 Task: Create a due date automation trigger when advanced on, on the tuesday after a card is due add fields with custom field "Resume" set to a number greater than 1 and greater or equal to 10 at 11:00 AM.
Action: Mouse moved to (1113, 96)
Screenshot: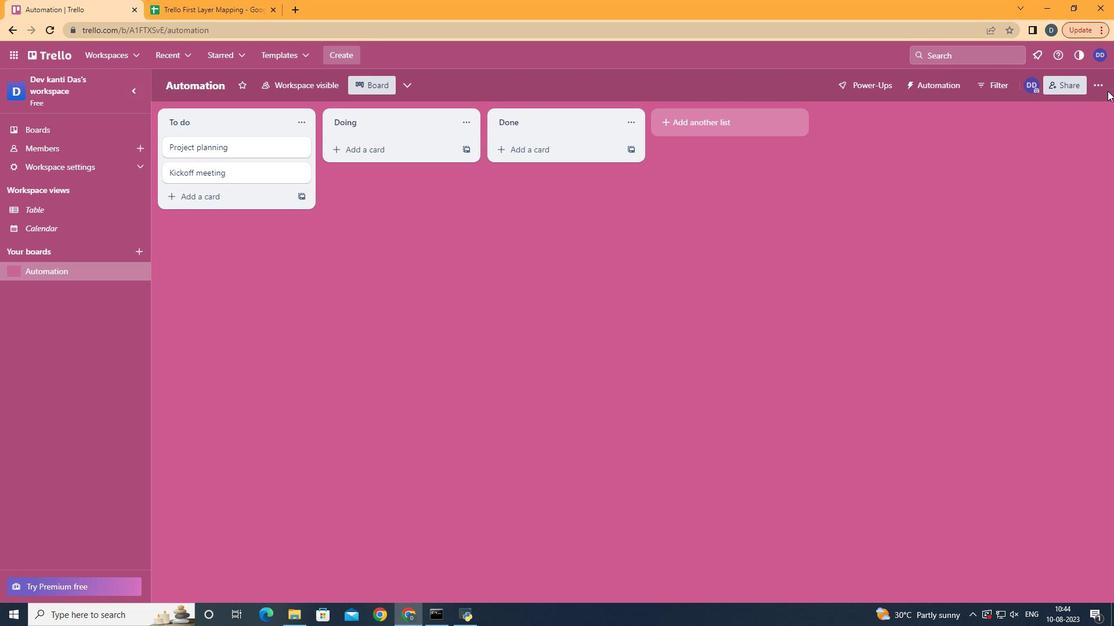 
Action: Mouse pressed left at (1113, 96)
Screenshot: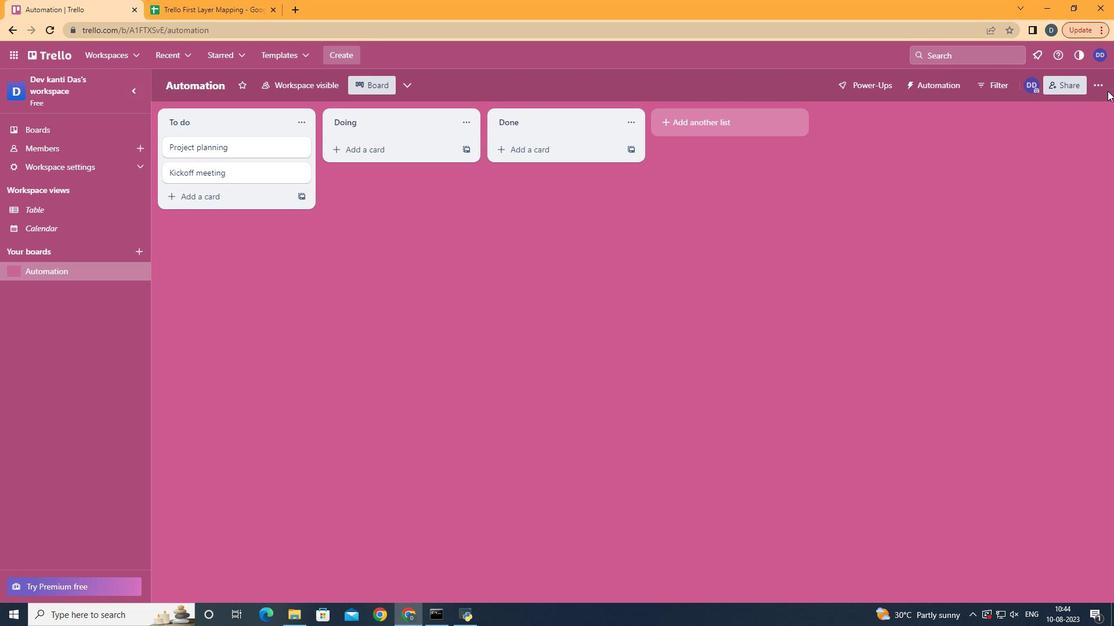 
Action: Mouse moved to (1111, 89)
Screenshot: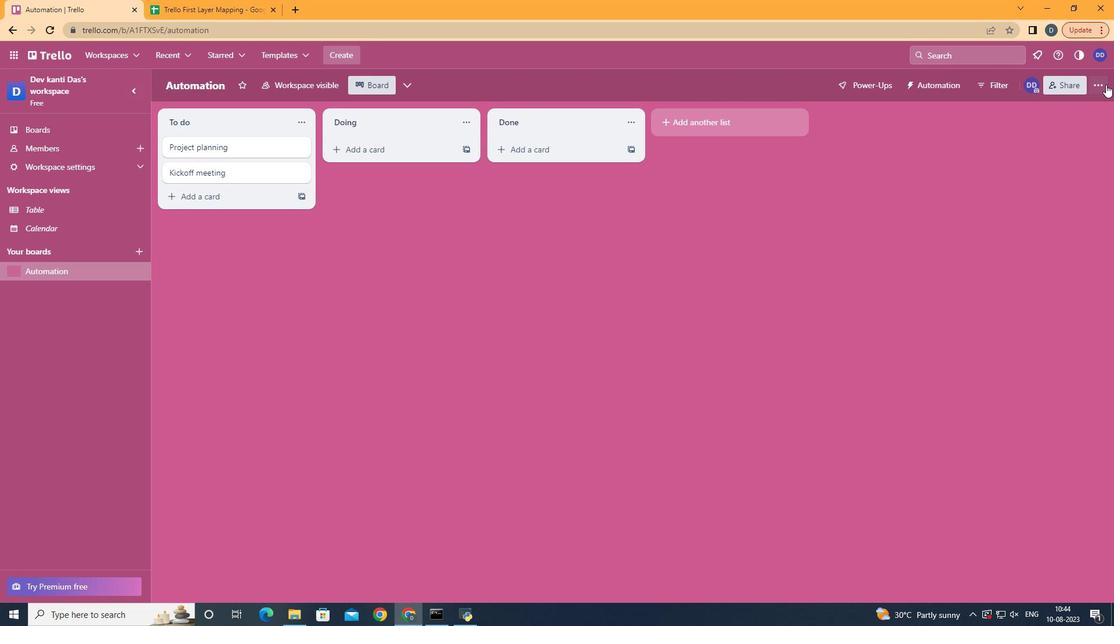 
Action: Mouse pressed left at (1111, 89)
Screenshot: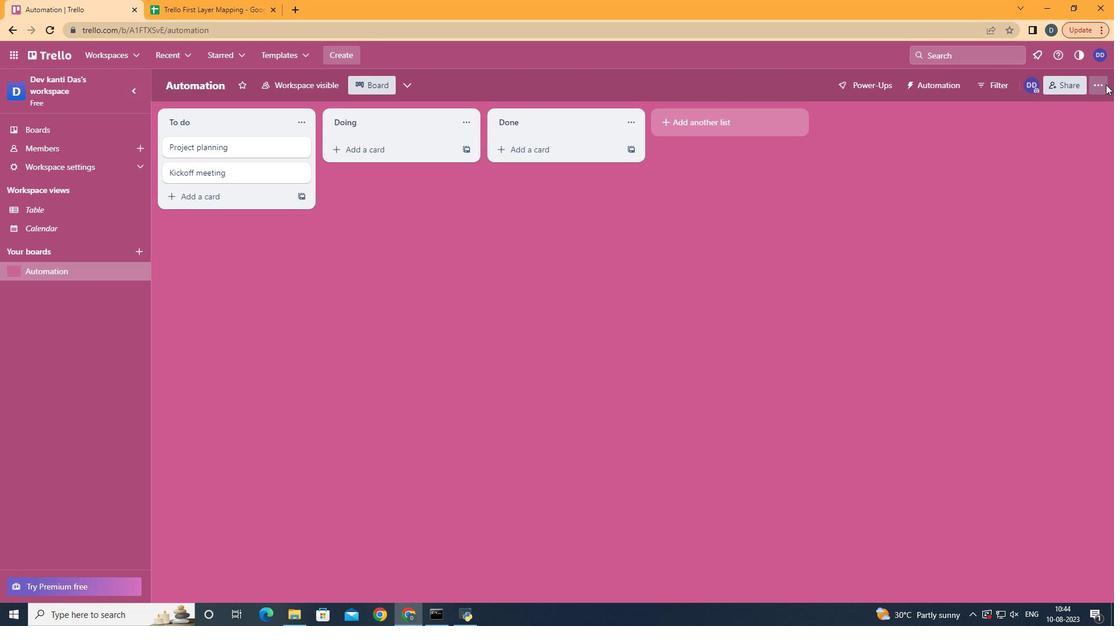 
Action: Mouse moved to (1018, 259)
Screenshot: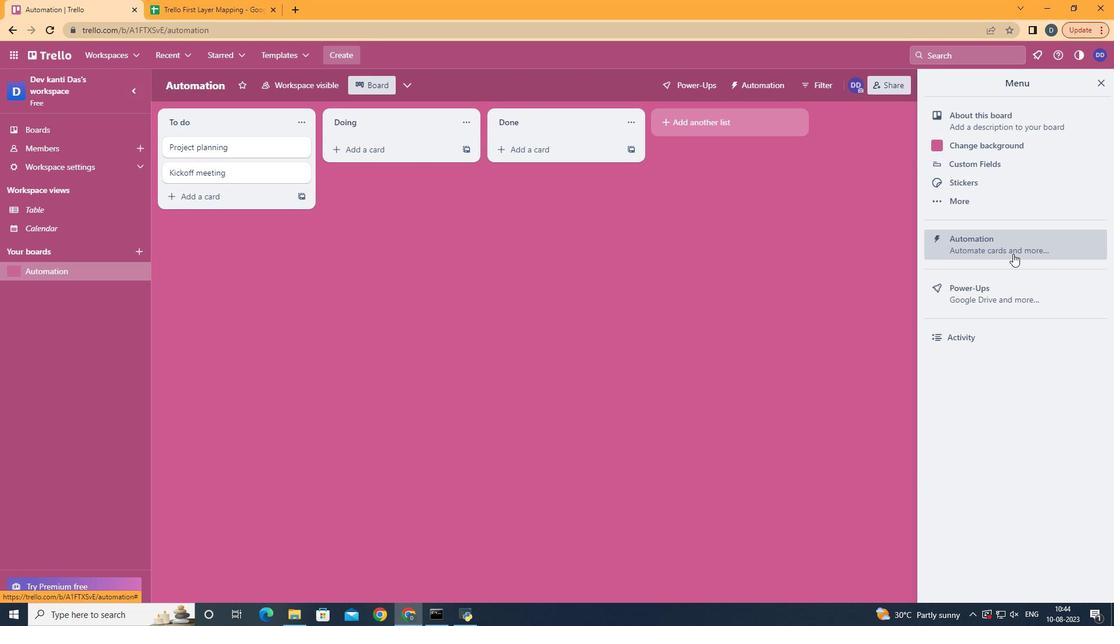 
Action: Mouse pressed left at (1018, 259)
Screenshot: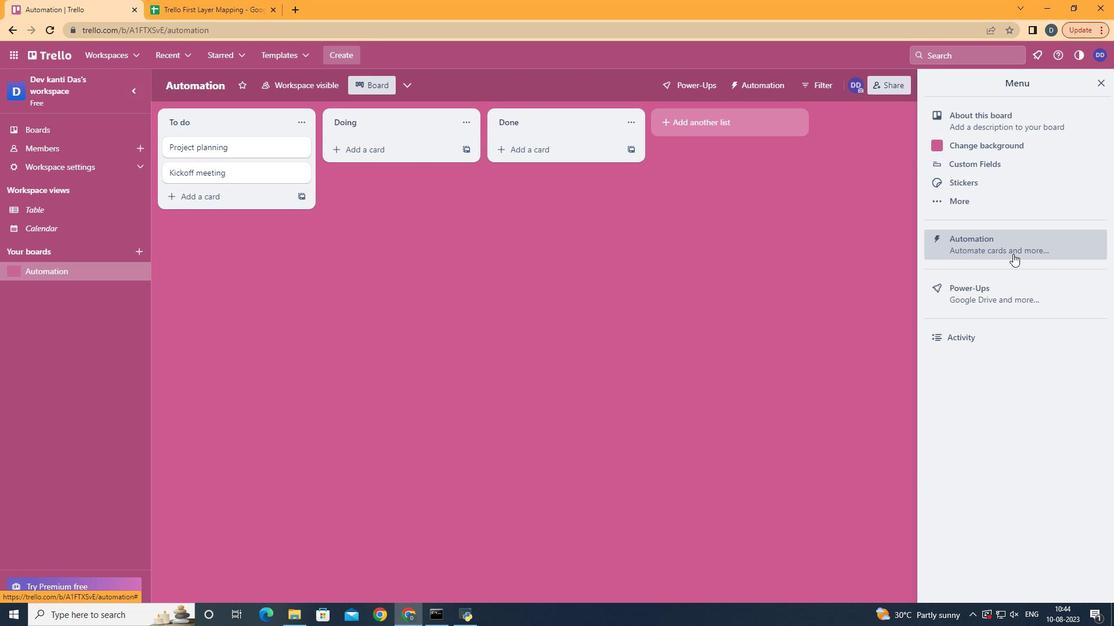 
Action: Mouse moved to (223, 242)
Screenshot: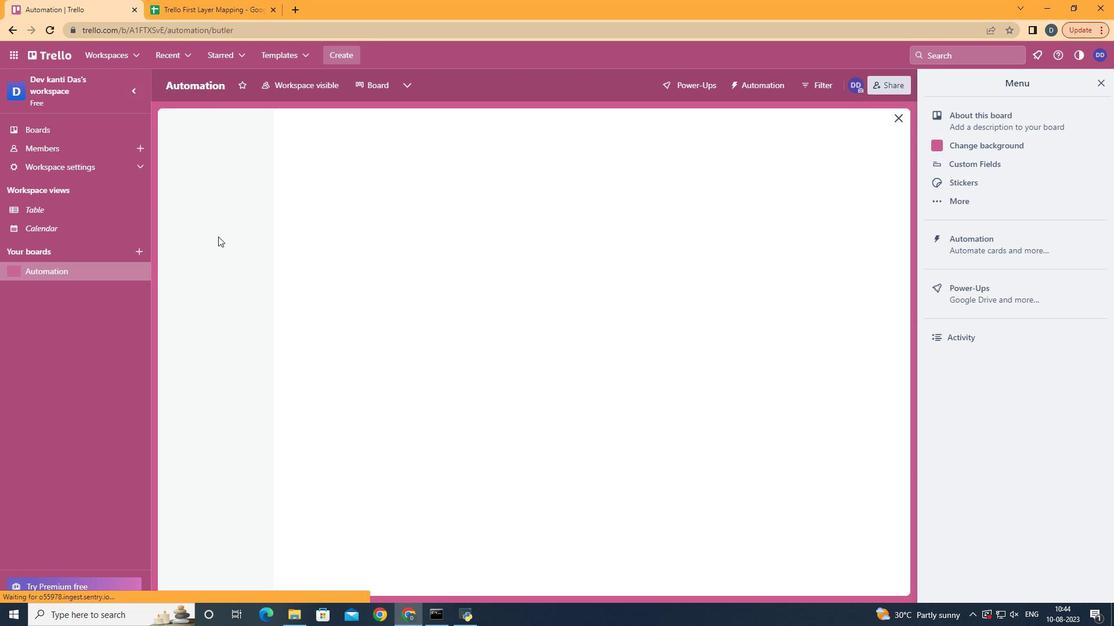 
Action: Mouse pressed left at (223, 242)
Screenshot: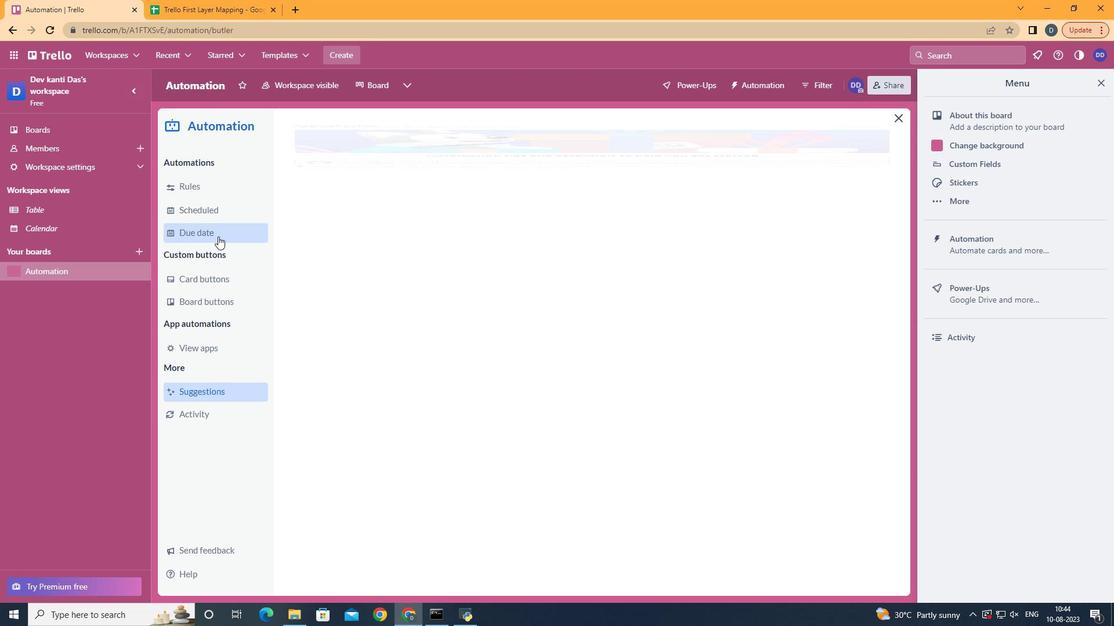 
Action: Mouse moved to (814, 144)
Screenshot: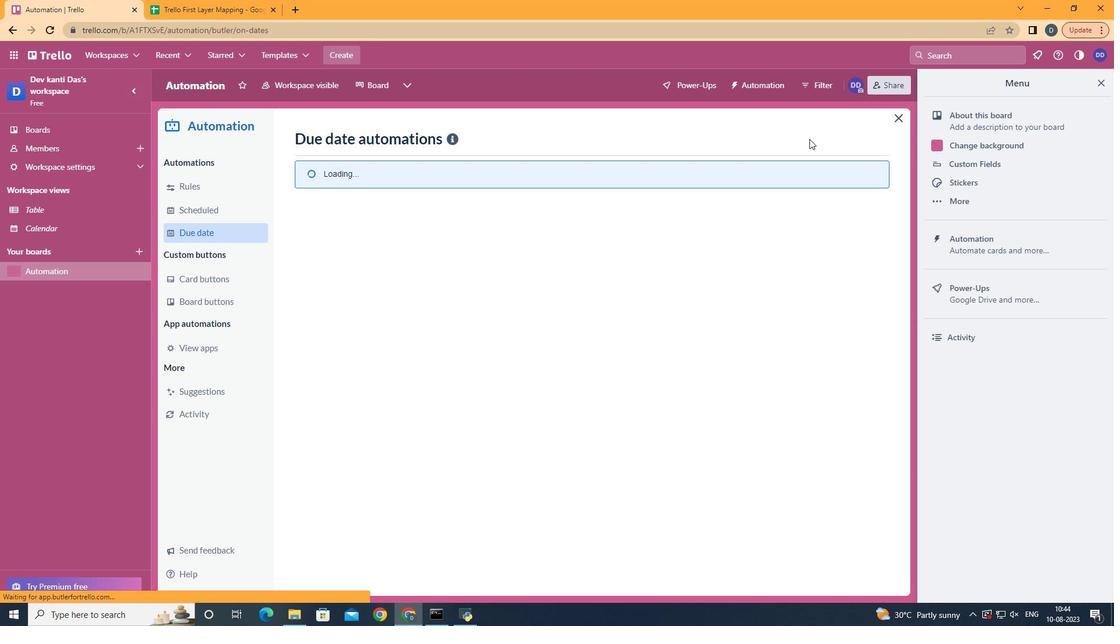 
Action: Mouse pressed left at (814, 144)
Screenshot: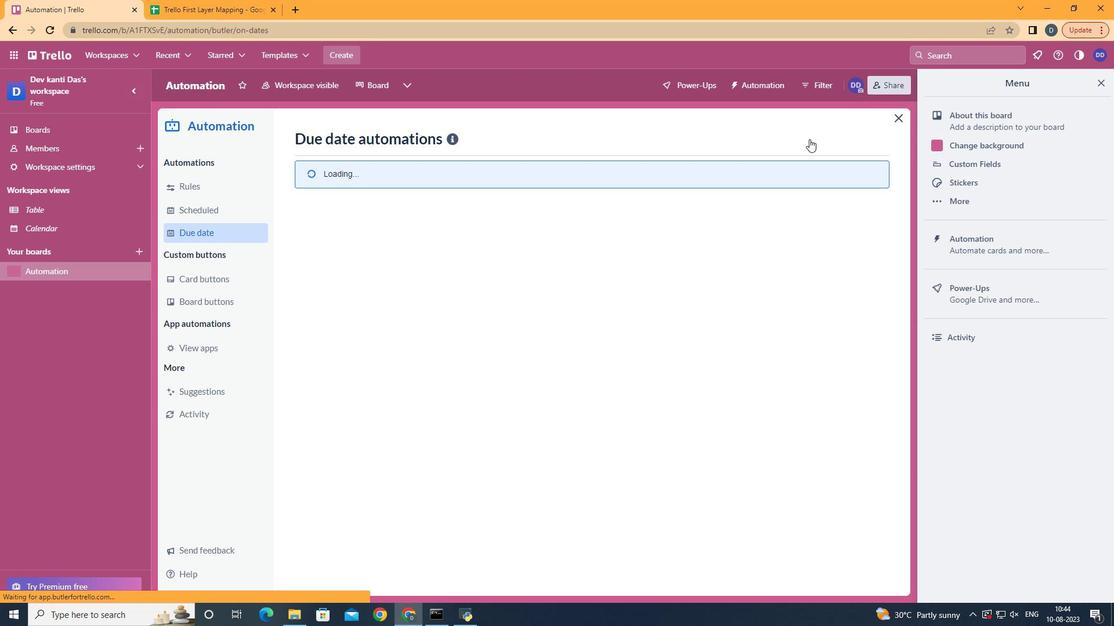 
Action: Mouse pressed left at (814, 144)
Screenshot: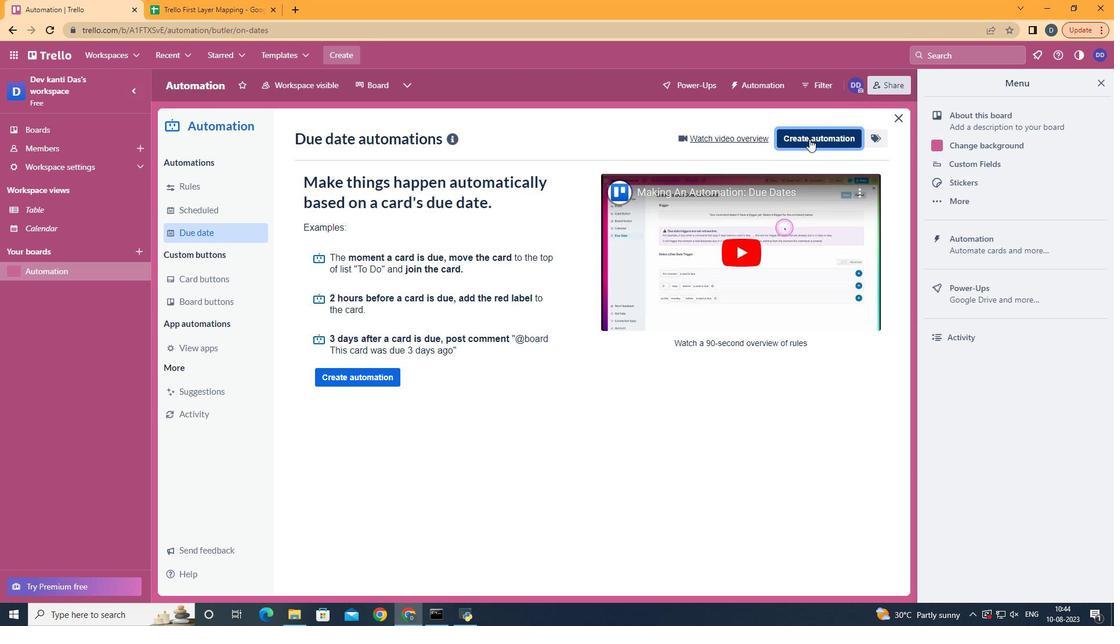 
Action: Mouse moved to (662, 253)
Screenshot: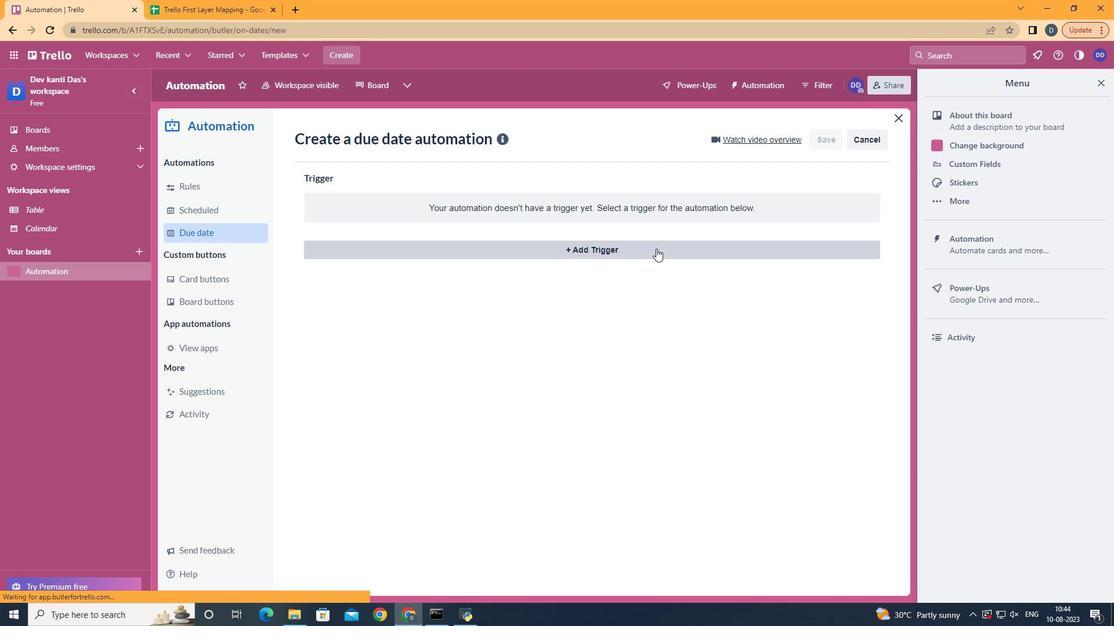 
Action: Mouse pressed left at (662, 253)
Screenshot: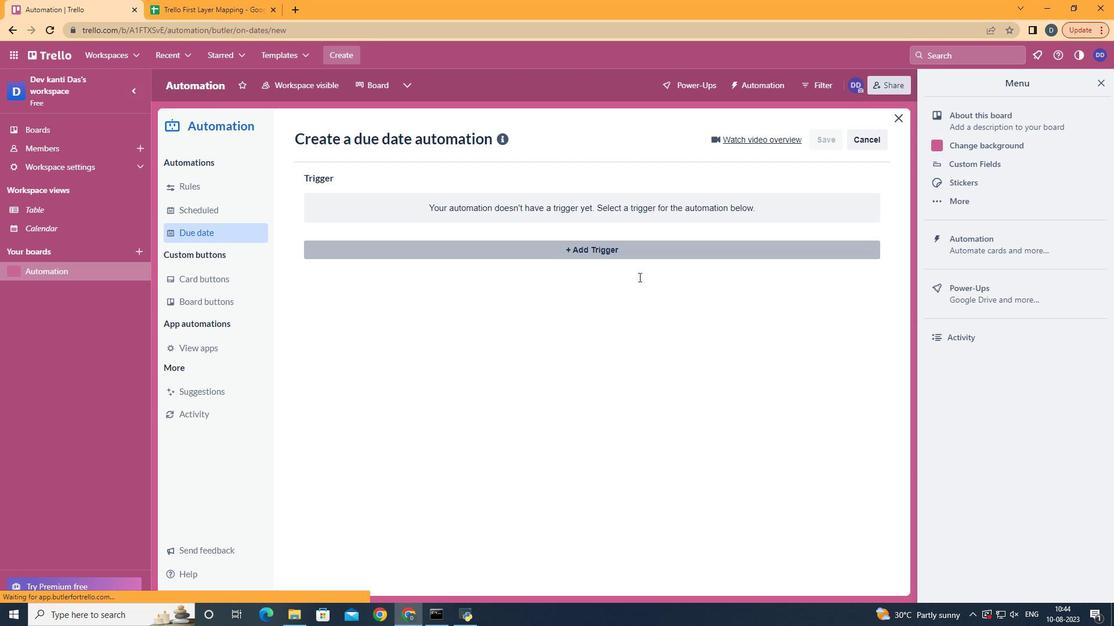 
Action: Mouse moved to (387, 338)
Screenshot: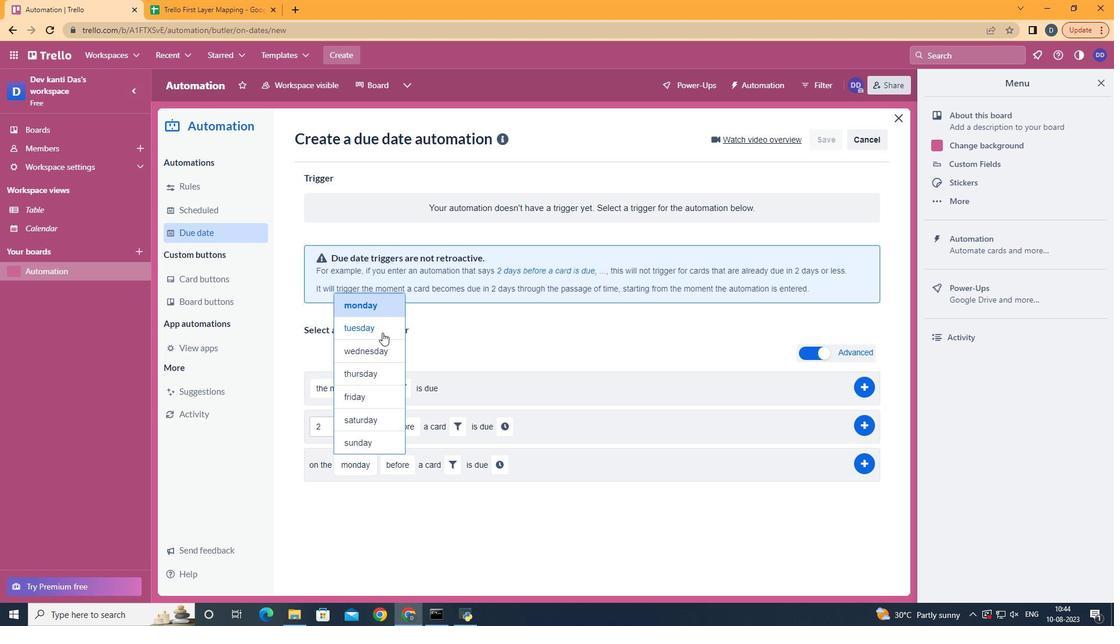 
Action: Mouse pressed left at (387, 338)
Screenshot: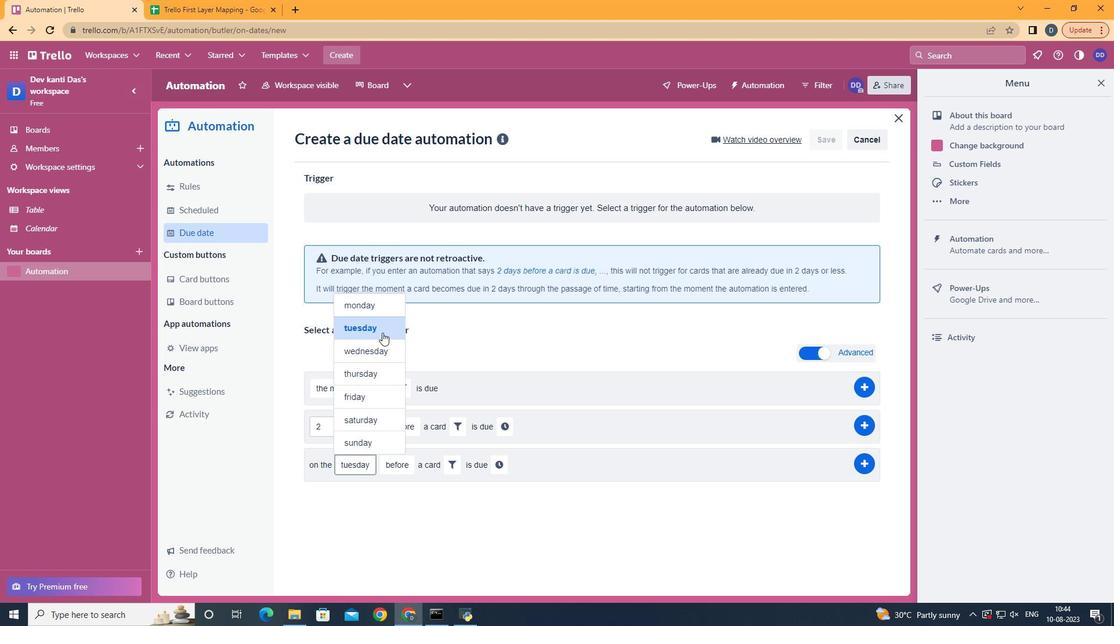 
Action: Mouse moved to (410, 509)
Screenshot: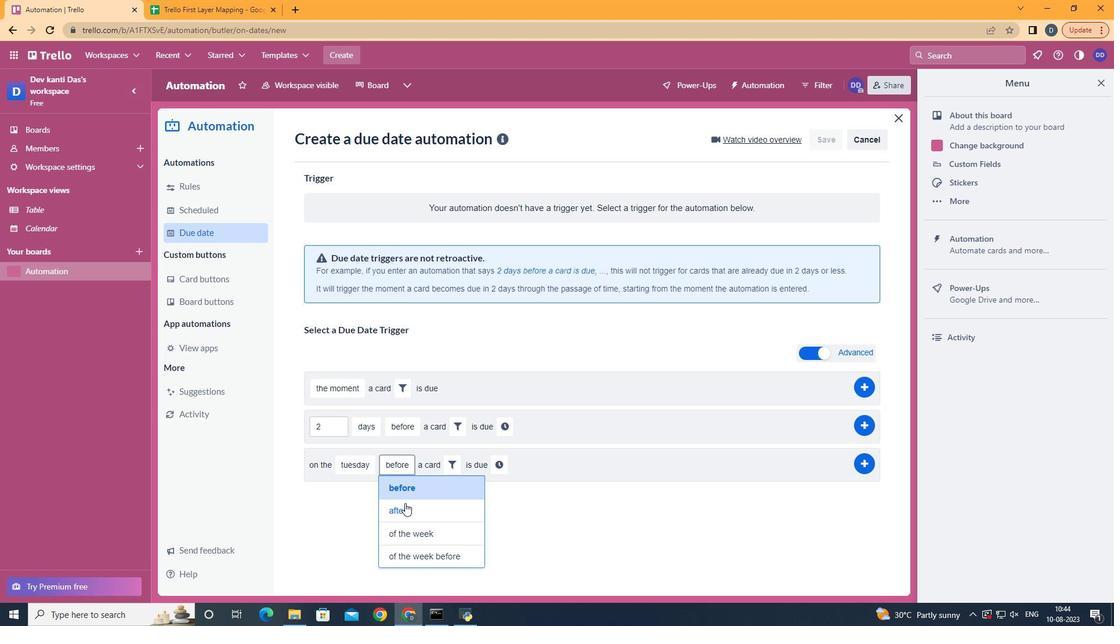 
Action: Mouse pressed left at (410, 509)
Screenshot: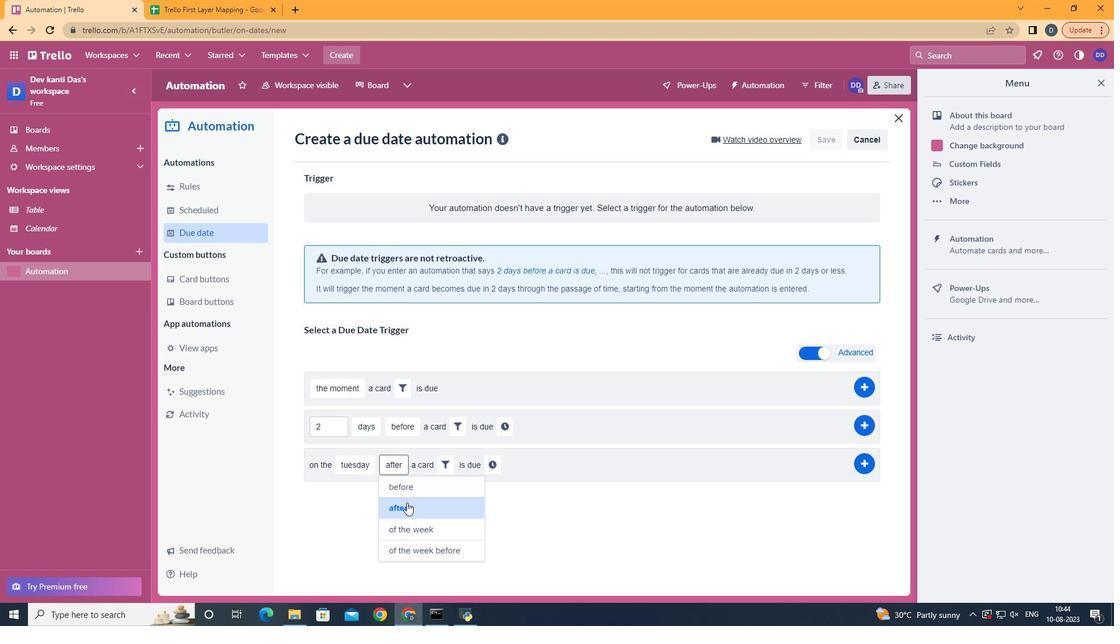 
Action: Mouse moved to (444, 471)
Screenshot: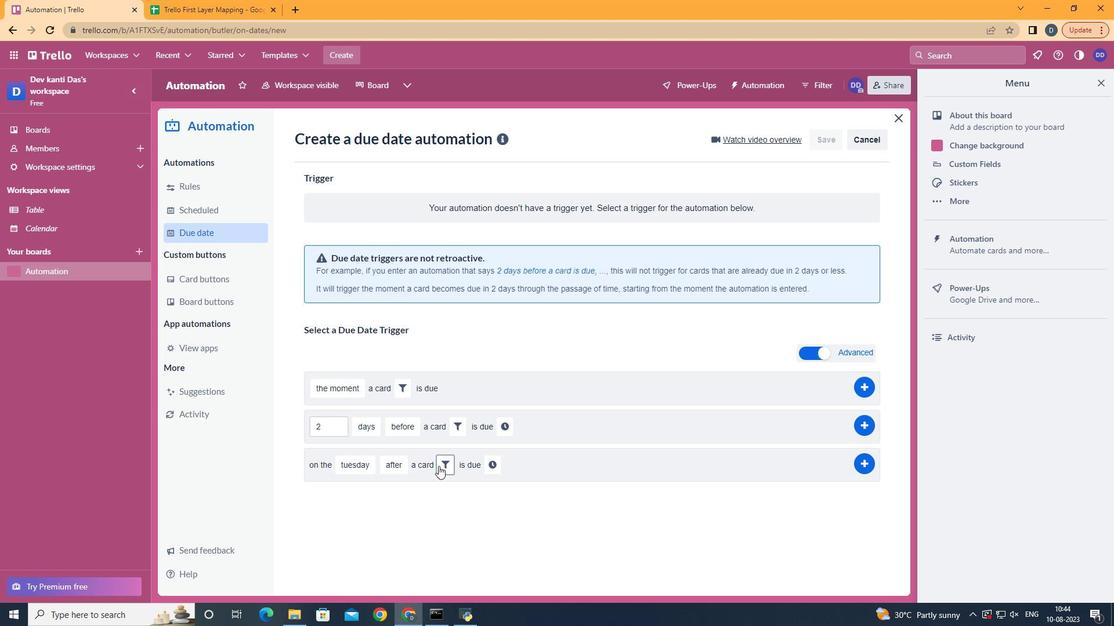 
Action: Mouse pressed left at (444, 471)
Screenshot: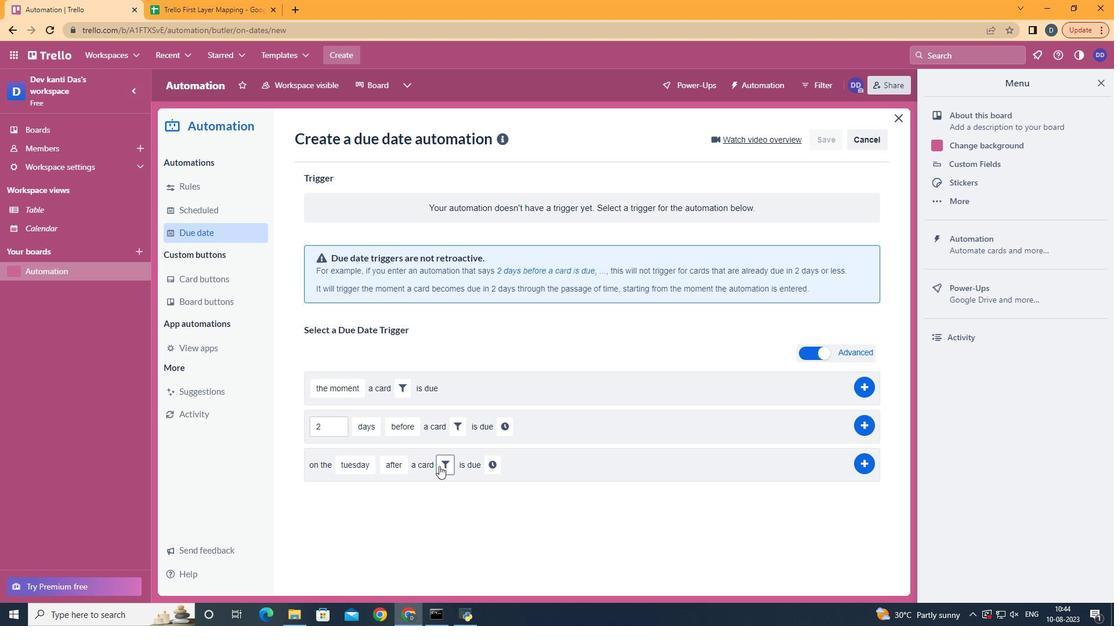 
Action: Mouse moved to (632, 509)
Screenshot: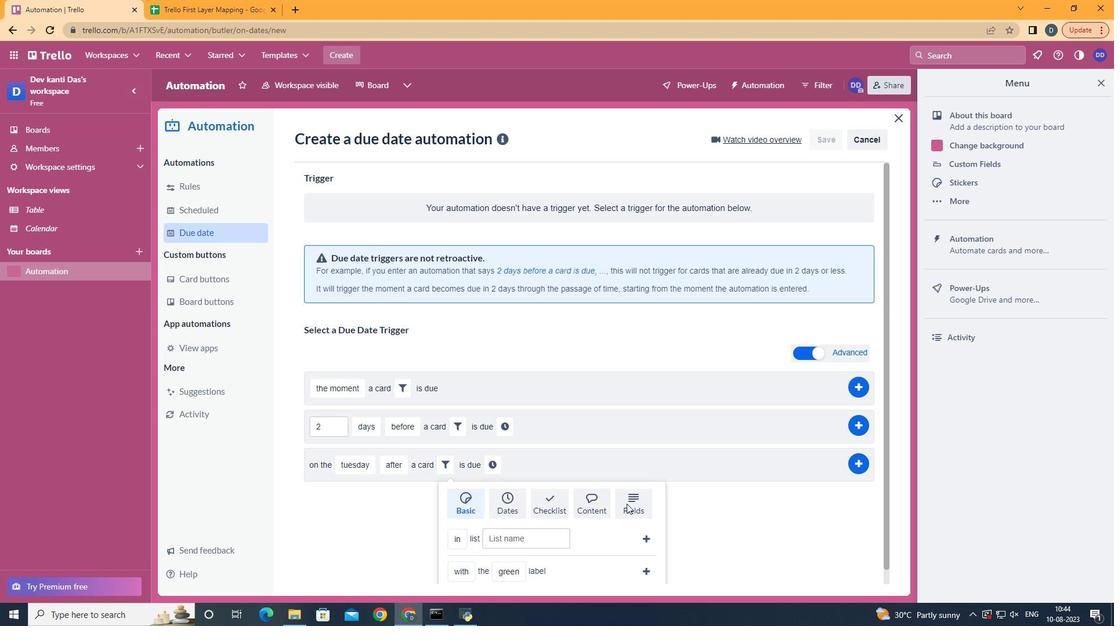 
Action: Mouse pressed left at (632, 509)
Screenshot: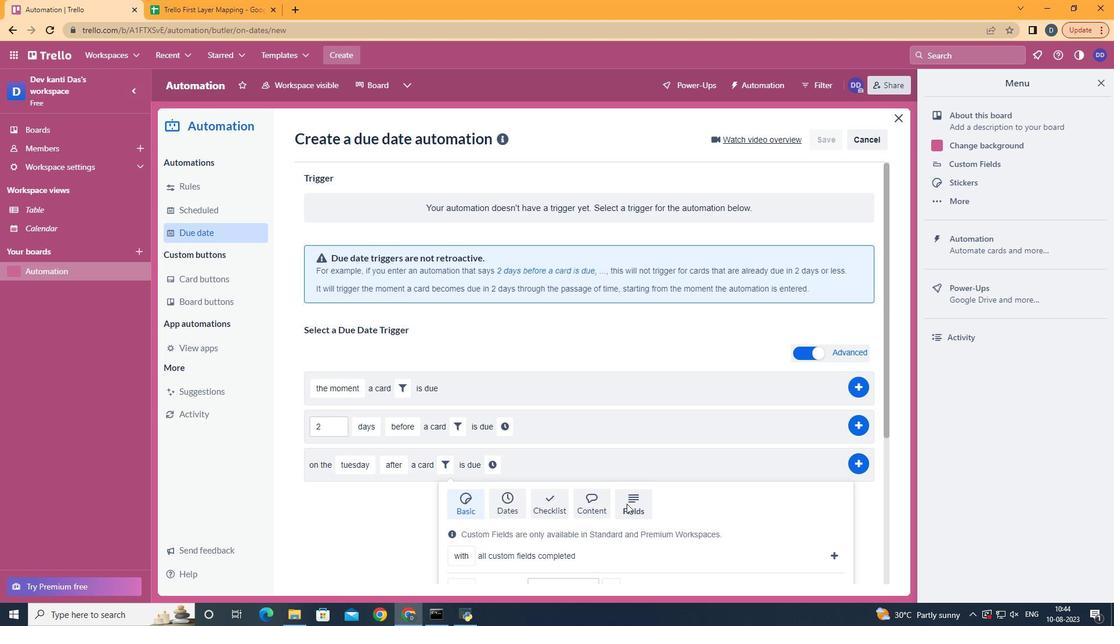 
Action: Mouse scrolled (632, 509) with delta (0, 0)
Screenshot: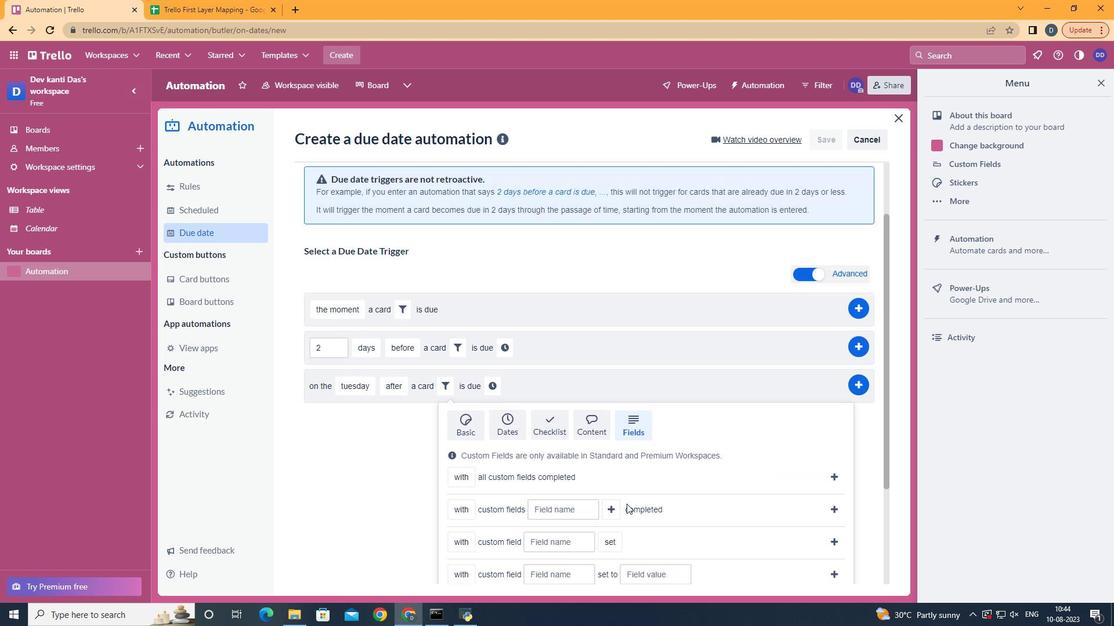 
Action: Mouse scrolled (632, 509) with delta (0, 0)
Screenshot: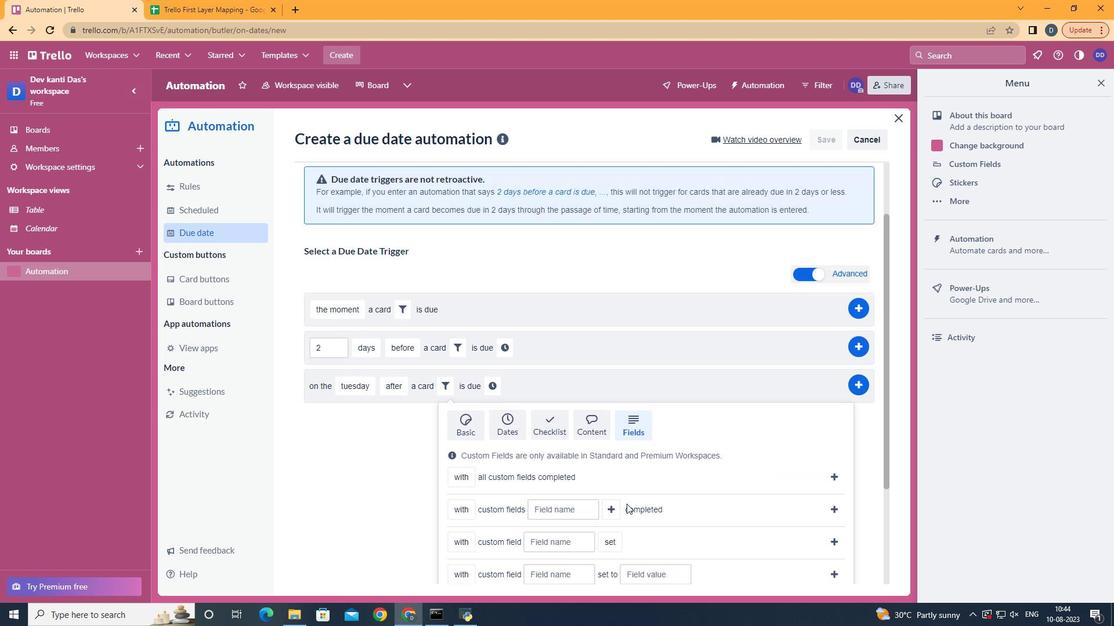 
Action: Mouse scrolled (632, 509) with delta (0, 0)
Screenshot: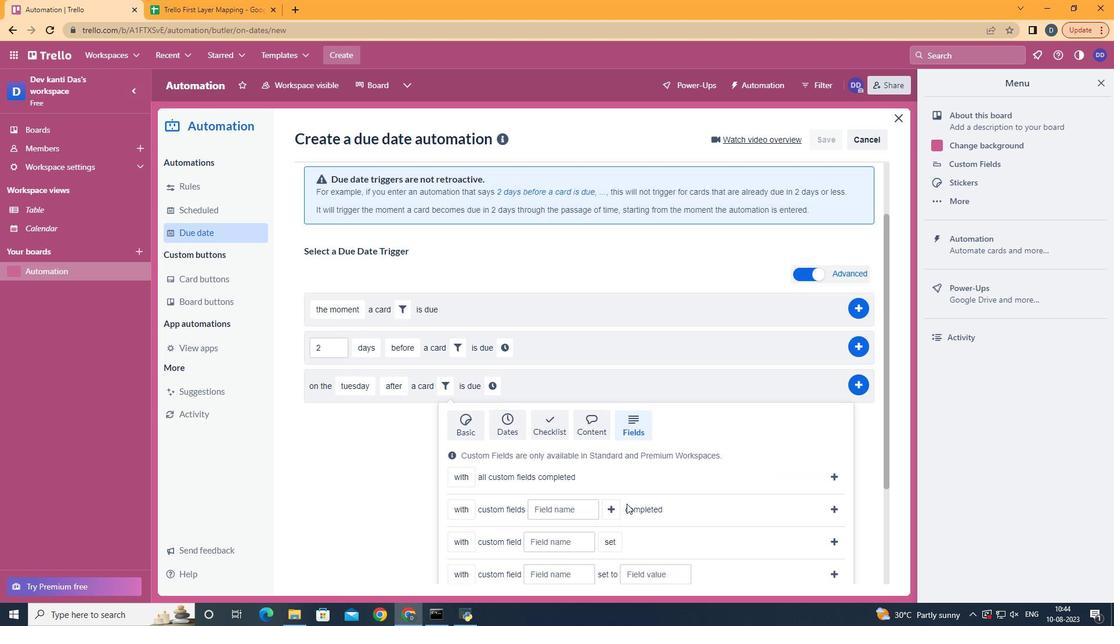 
Action: Mouse scrolled (632, 509) with delta (0, 0)
Screenshot: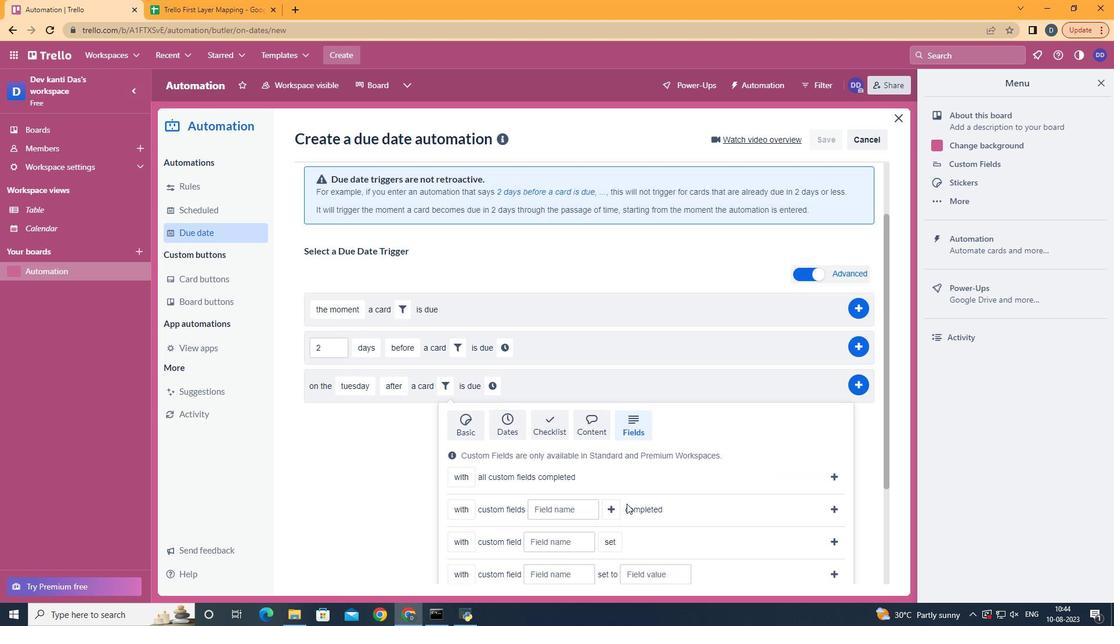 
Action: Mouse scrolled (632, 509) with delta (0, 0)
Screenshot: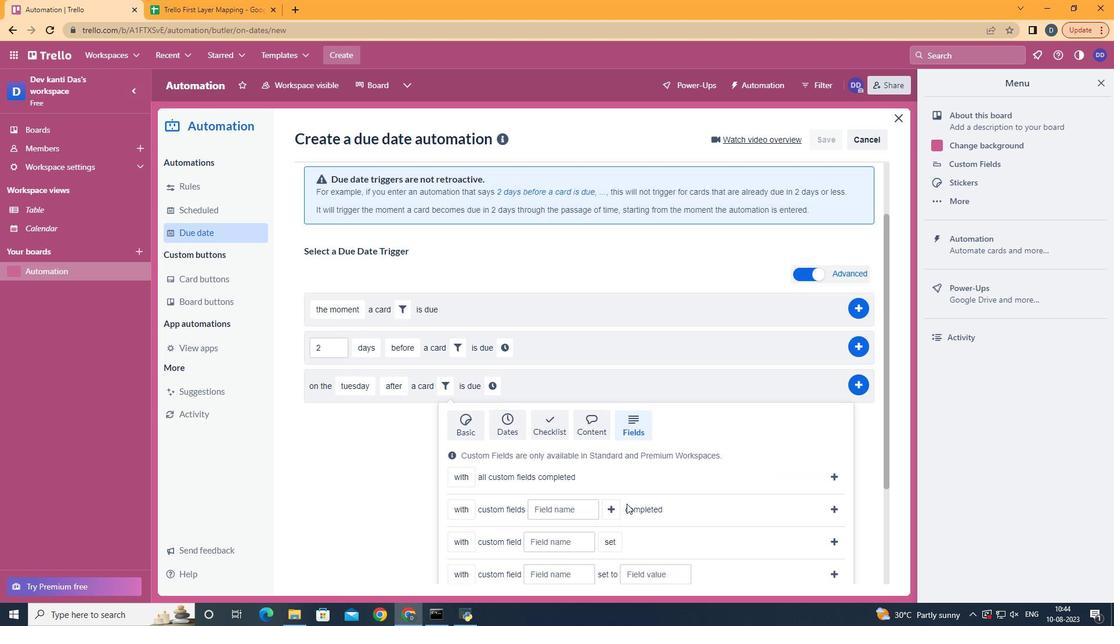 
Action: Mouse scrolled (632, 509) with delta (0, 0)
Screenshot: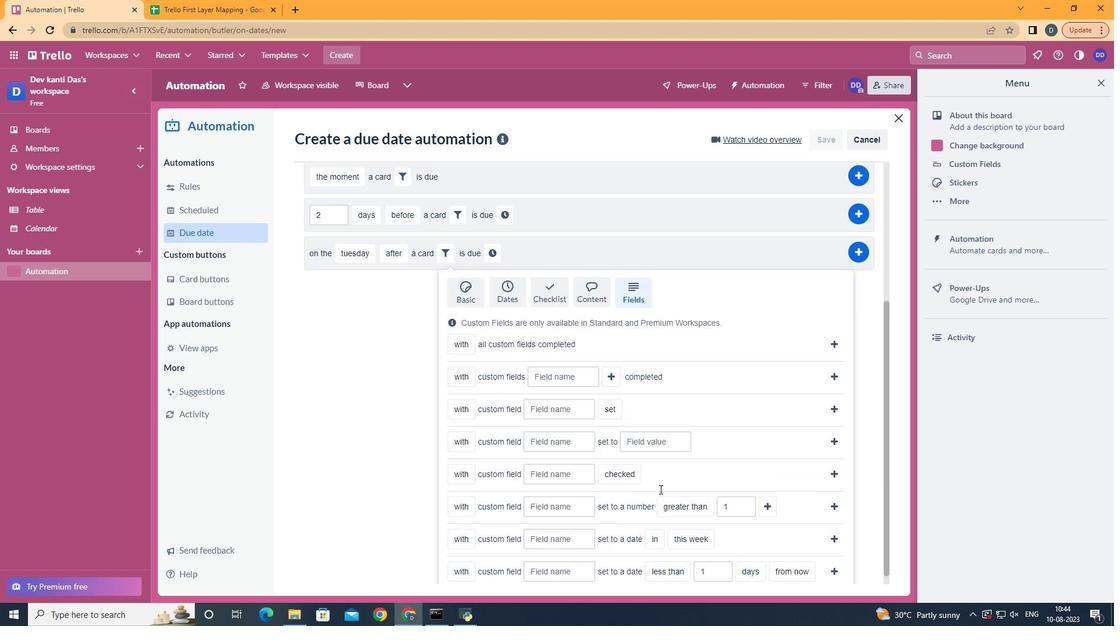 
Action: Mouse moved to (474, 514)
Screenshot: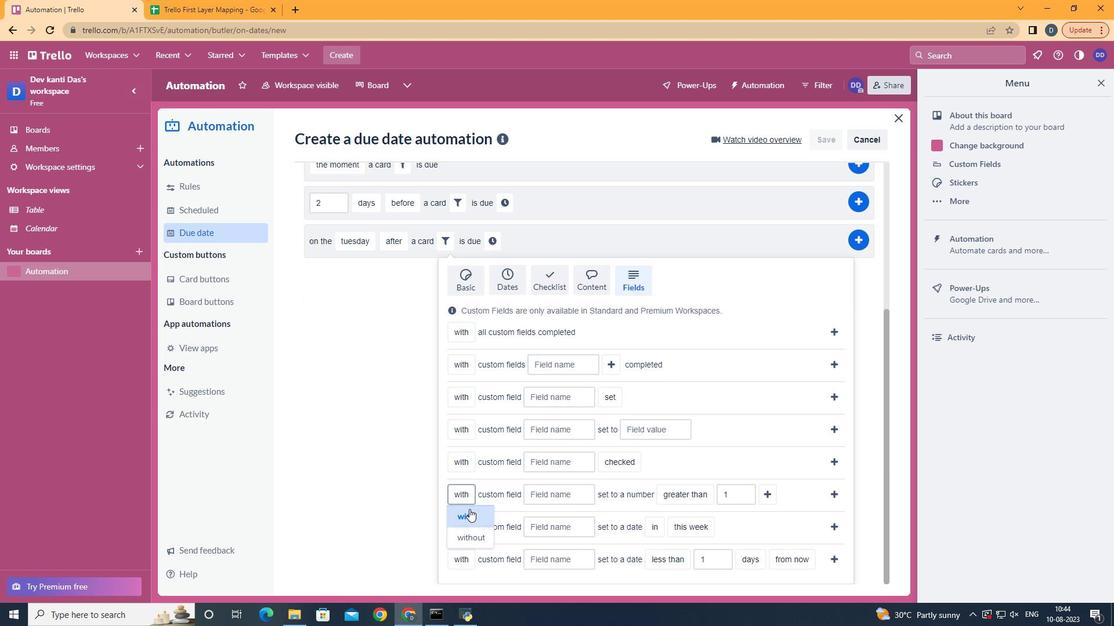 
Action: Mouse pressed left at (474, 514)
Screenshot: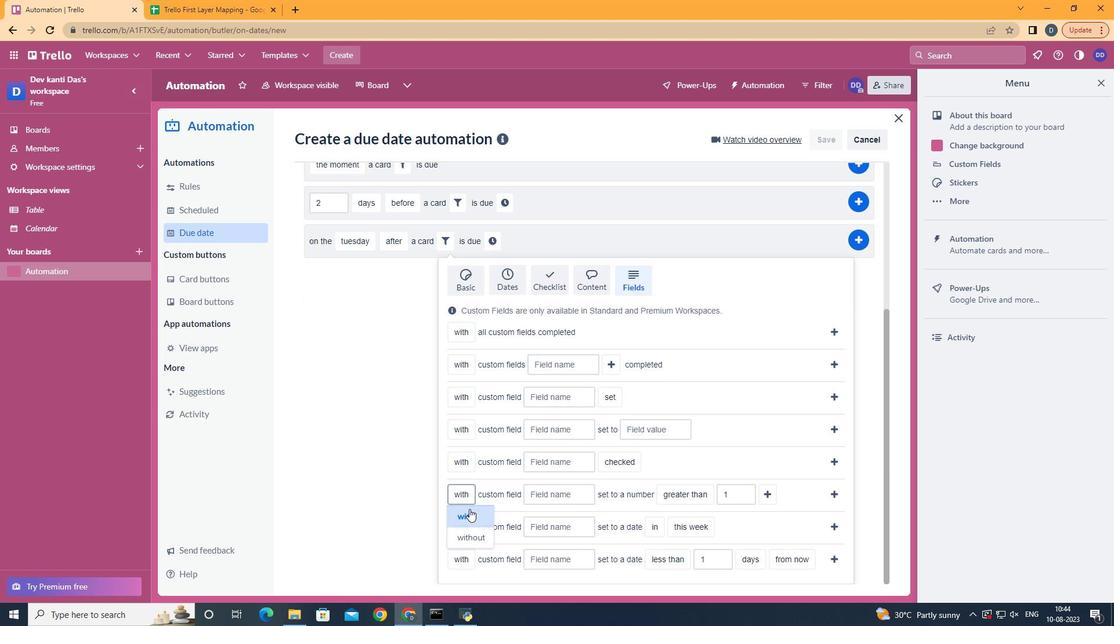 
Action: Mouse moved to (580, 499)
Screenshot: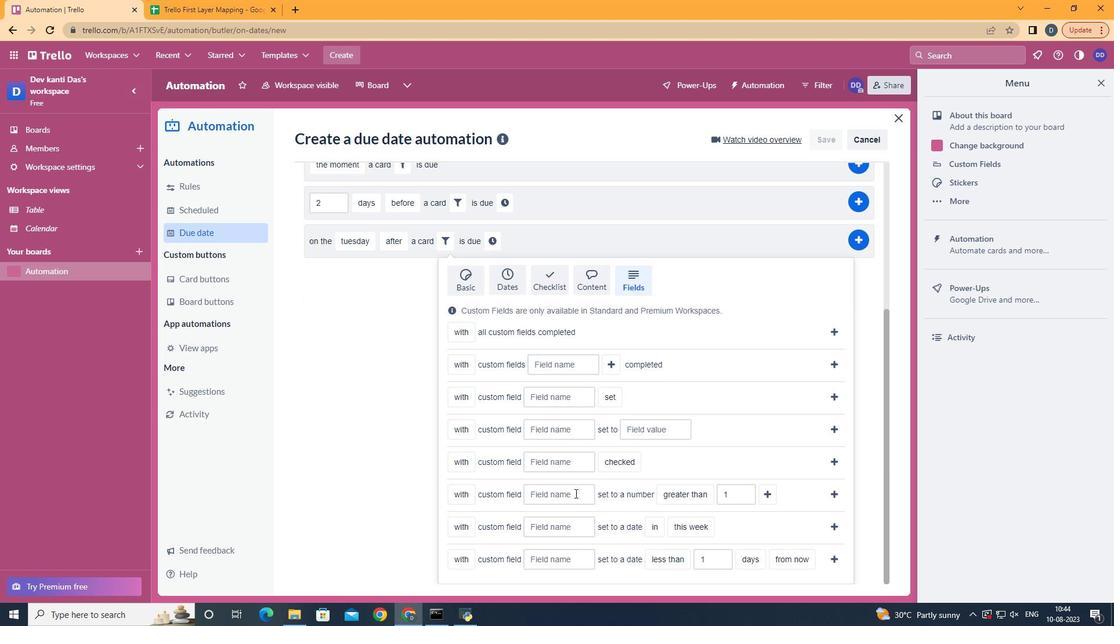 
Action: Mouse pressed left at (580, 499)
Screenshot: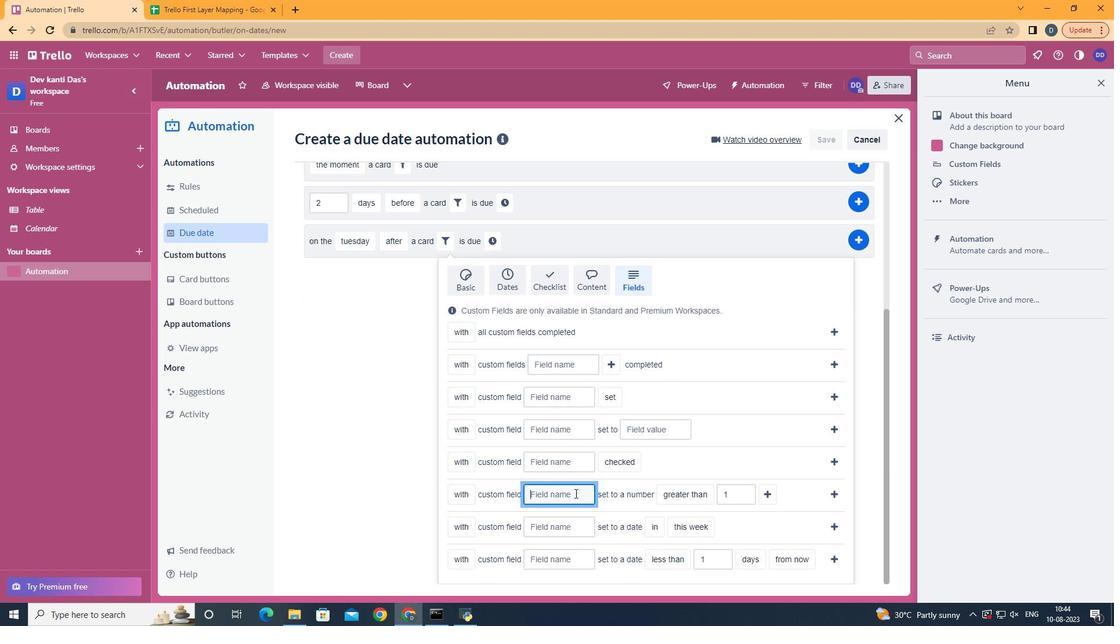 
Action: Key pressed <Key.shift>Resume
Screenshot: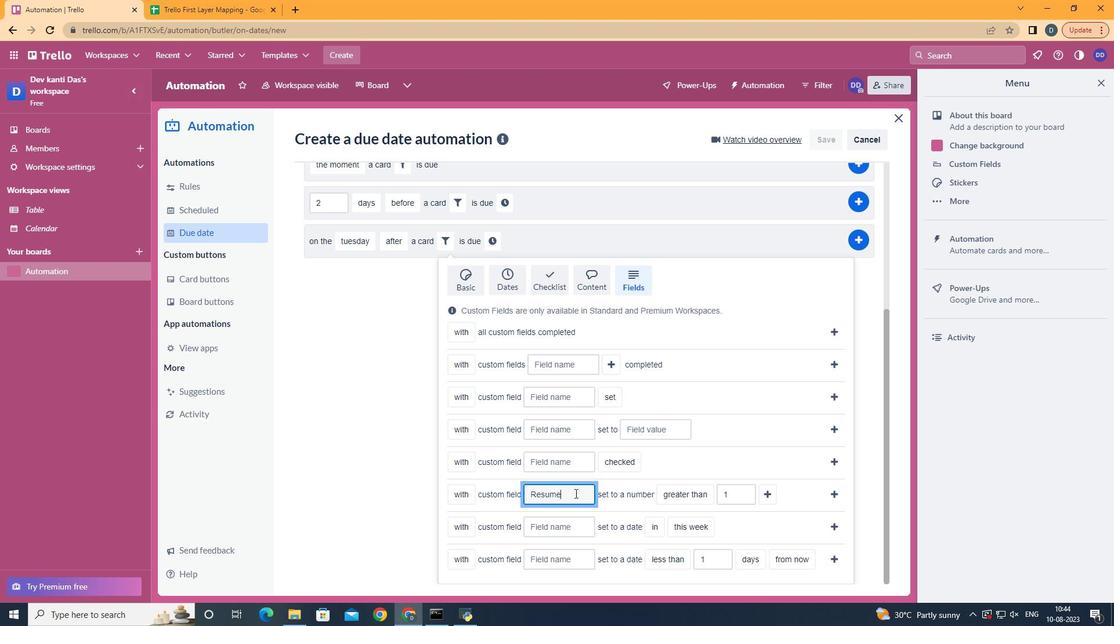 
Action: Mouse moved to (773, 501)
Screenshot: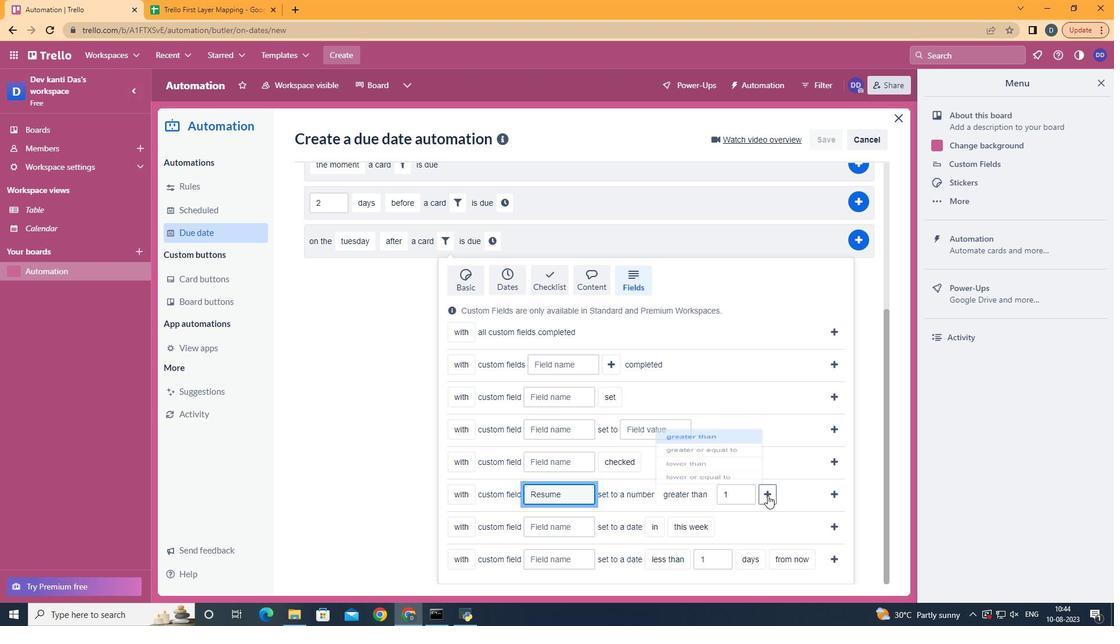 
Action: Mouse pressed left at (773, 501)
Screenshot: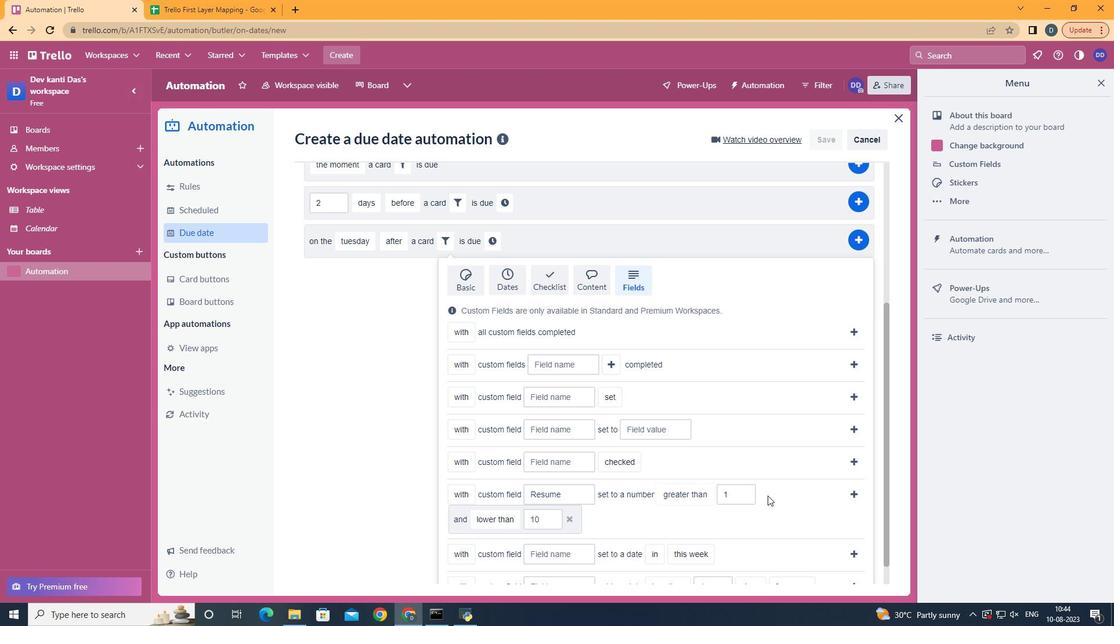 
Action: Mouse moved to (516, 509)
Screenshot: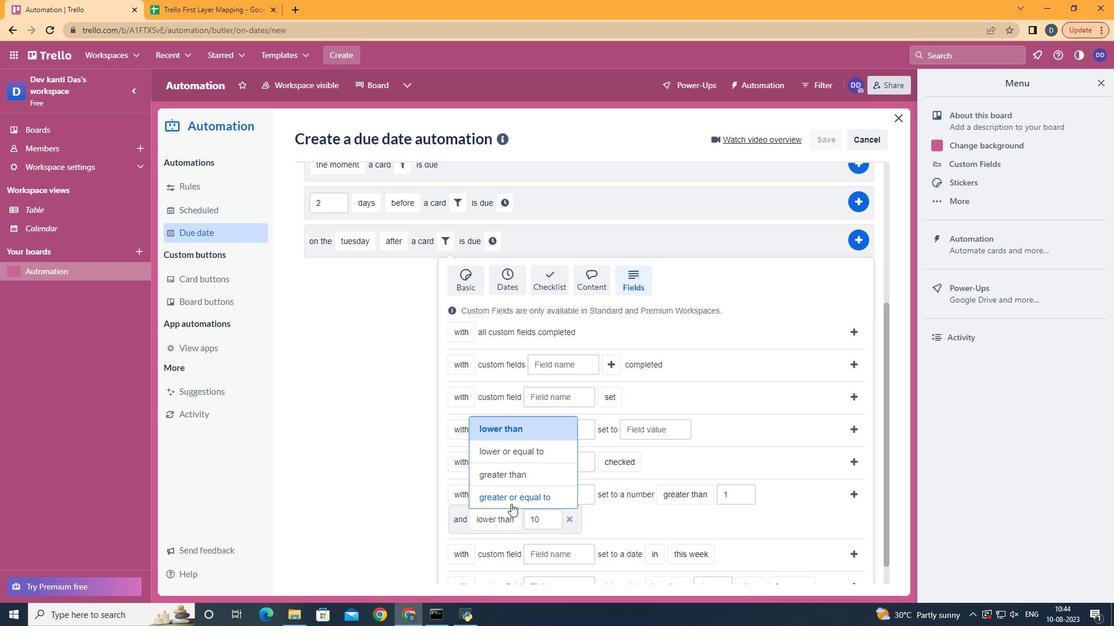 
Action: Mouse pressed left at (516, 509)
Screenshot: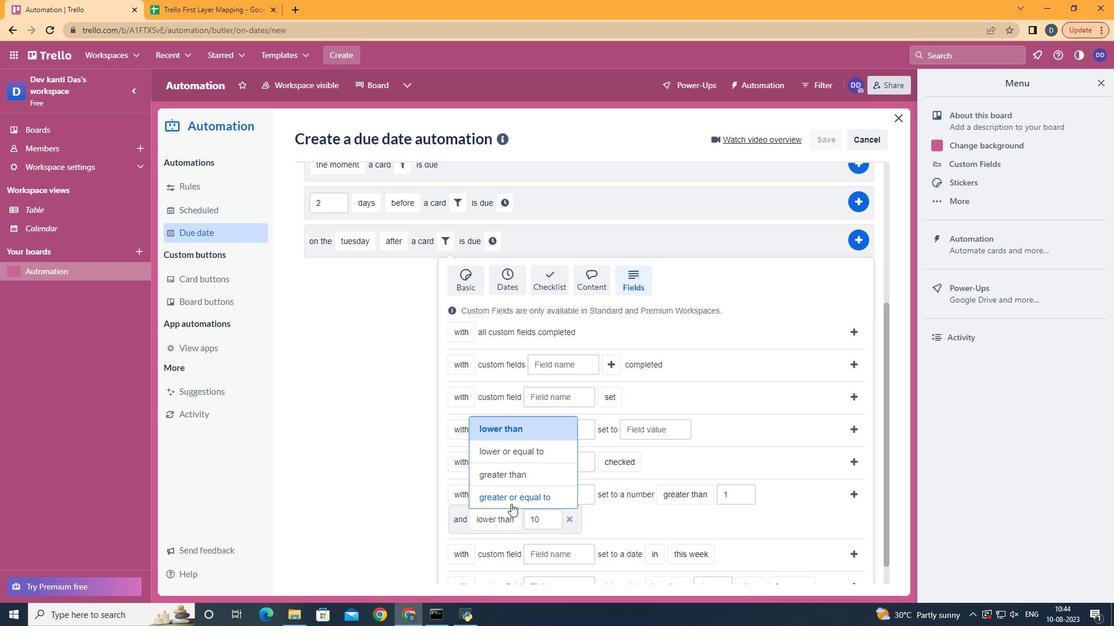 
Action: Mouse moved to (867, 502)
Screenshot: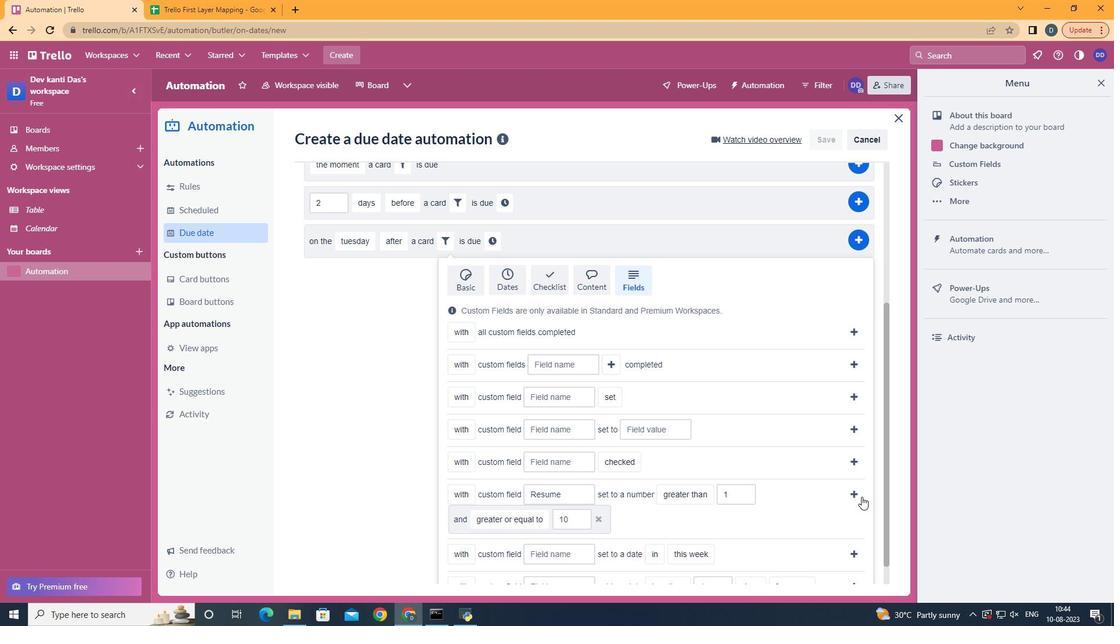 
Action: Mouse pressed left at (867, 502)
Screenshot: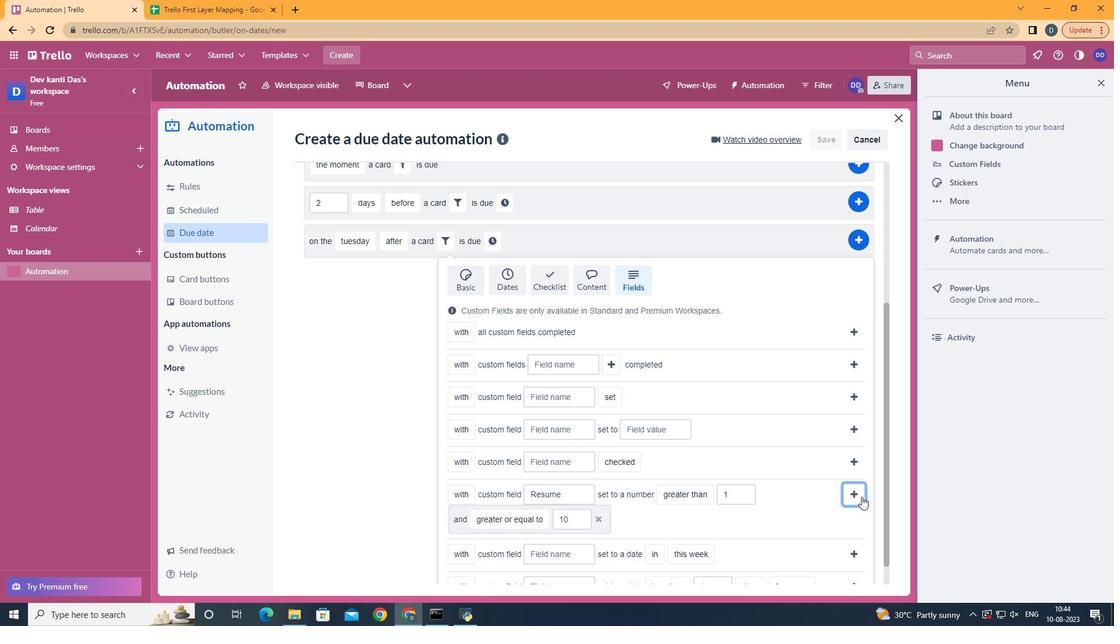 
Action: Mouse moved to (828, 474)
Screenshot: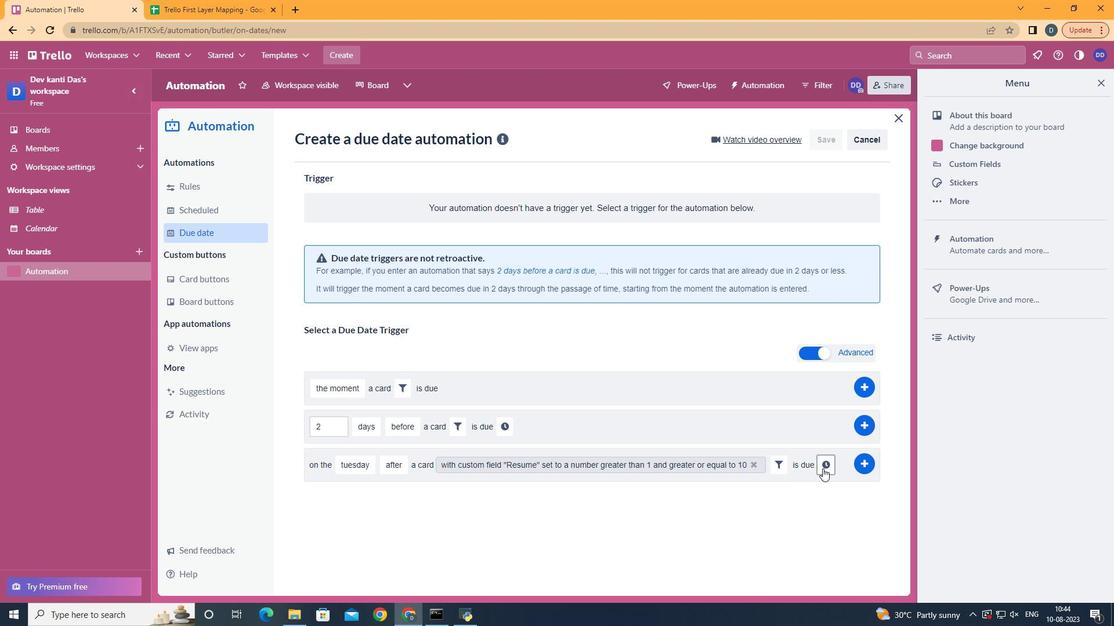 
Action: Mouse pressed left at (828, 474)
Screenshot: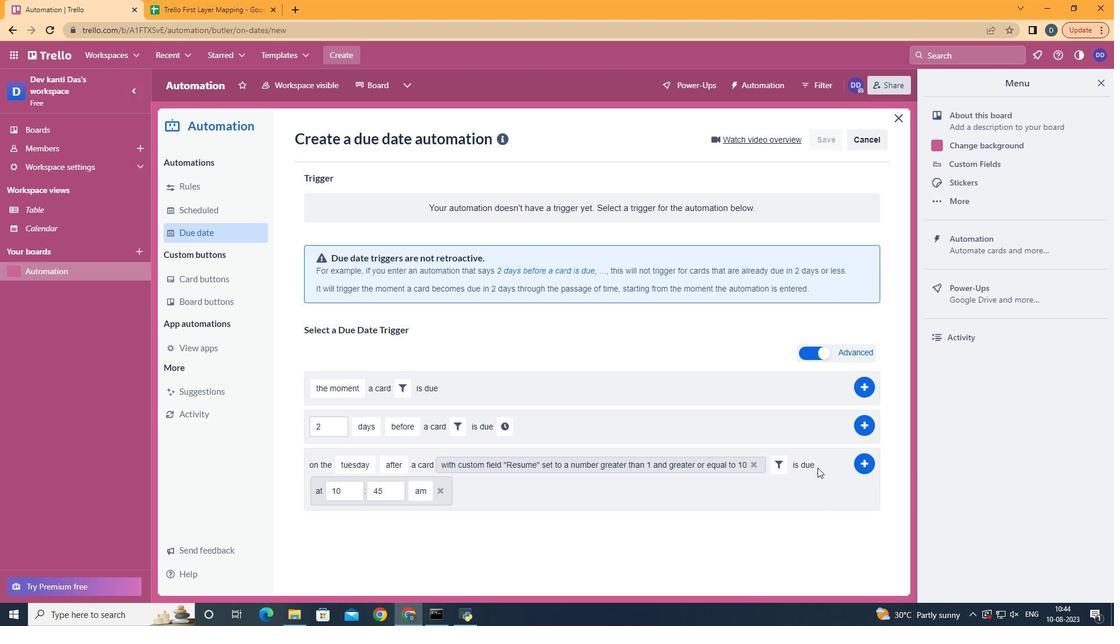 
Action: Mouse moved to (358, 500)
Screenshot: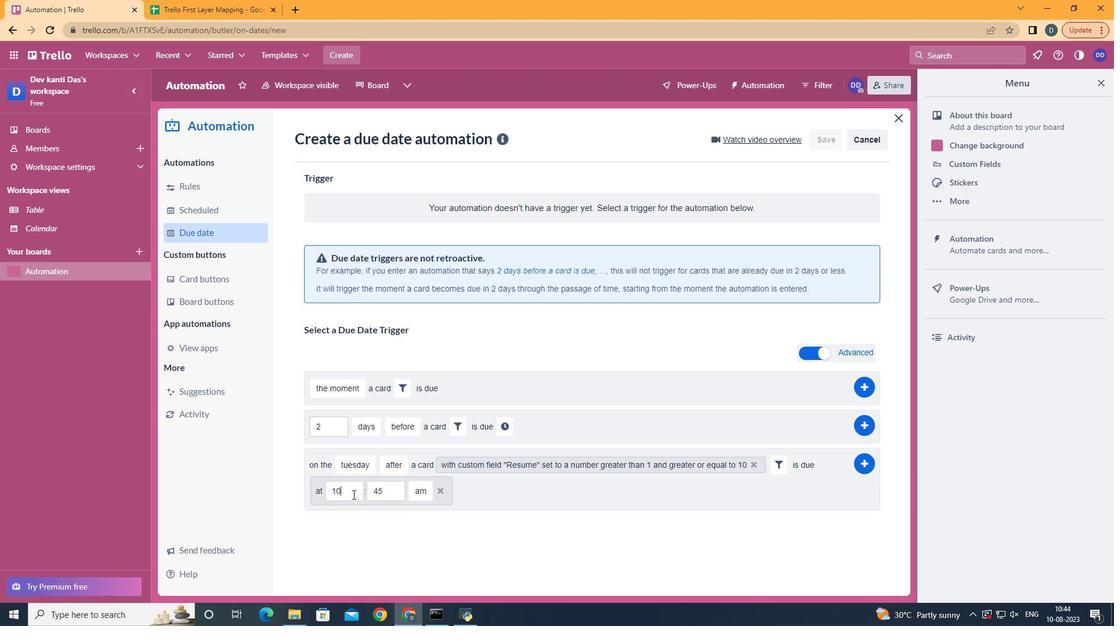 
Action: Mouse pressed left at (358, 500)
Screenshot: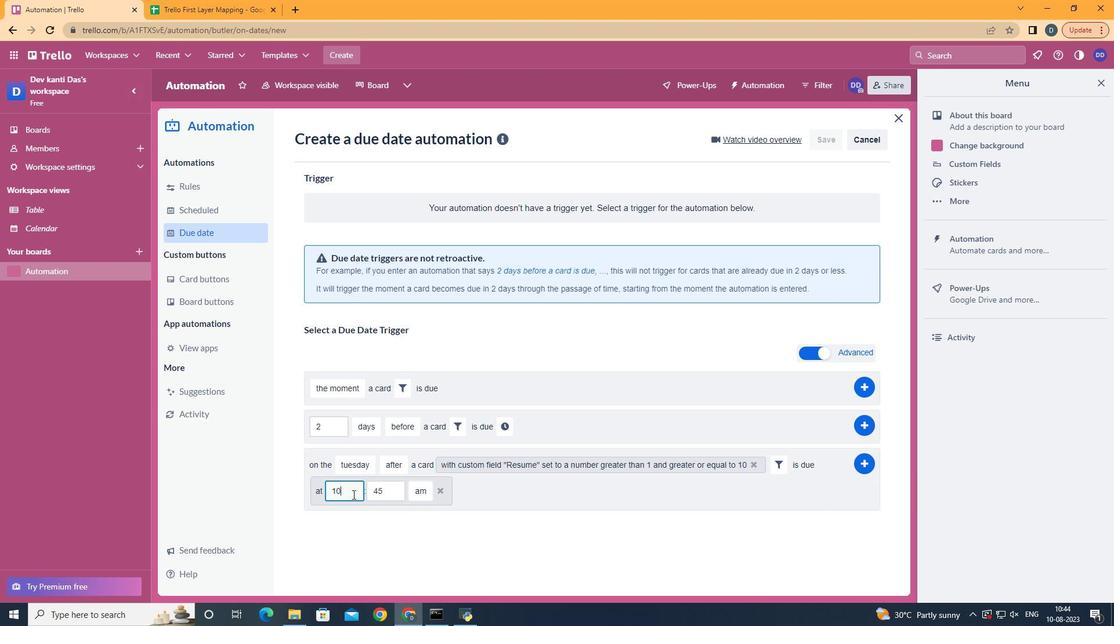 
Action: Key pressed <Key.backspace>1
Screenshot: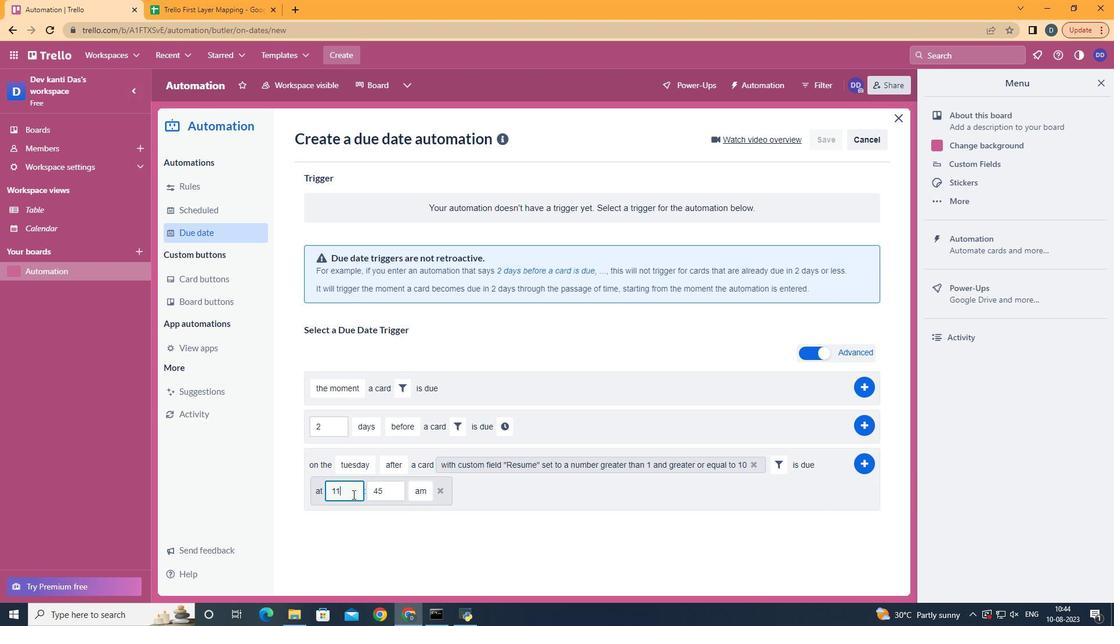 
Action: Mouse moved to (391, 506)
Screenshot: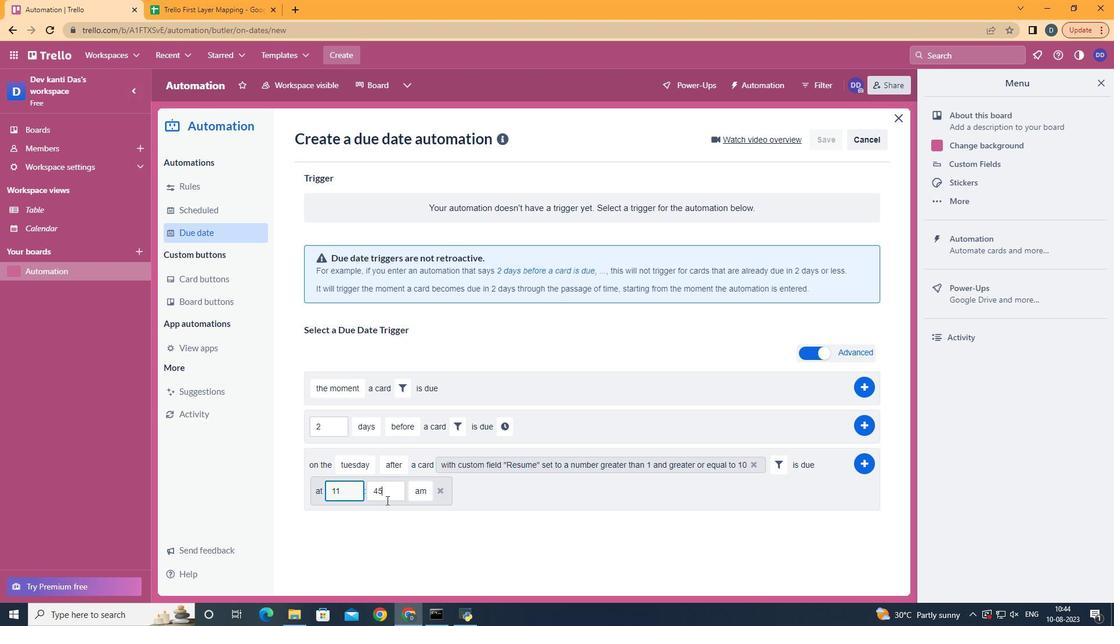 
Action: Mouse pressed left at (391, 506)
Screenshot: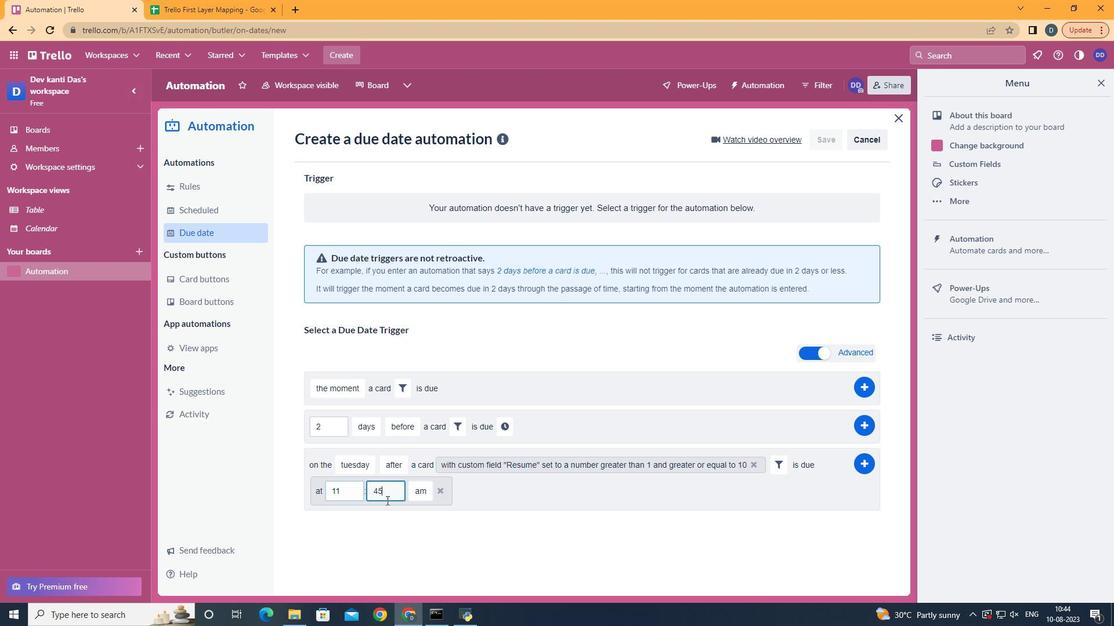 
Action: Key pressed <Key.backspace><Key.backspace>00
Screenshot: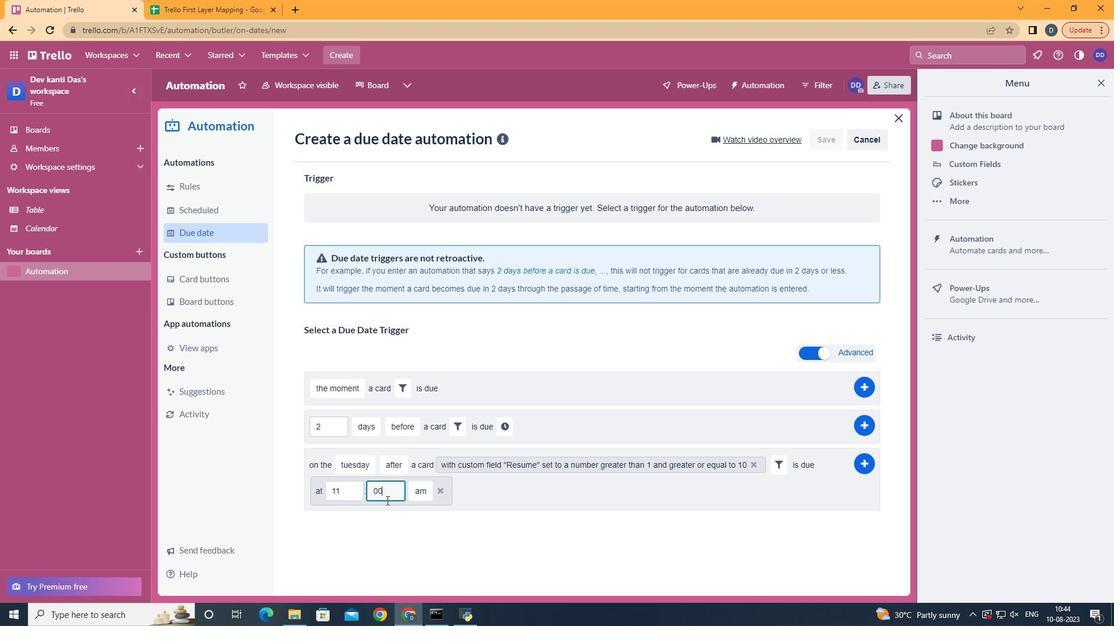 
Action: Mouse moved to (871, 470)
Screenshot: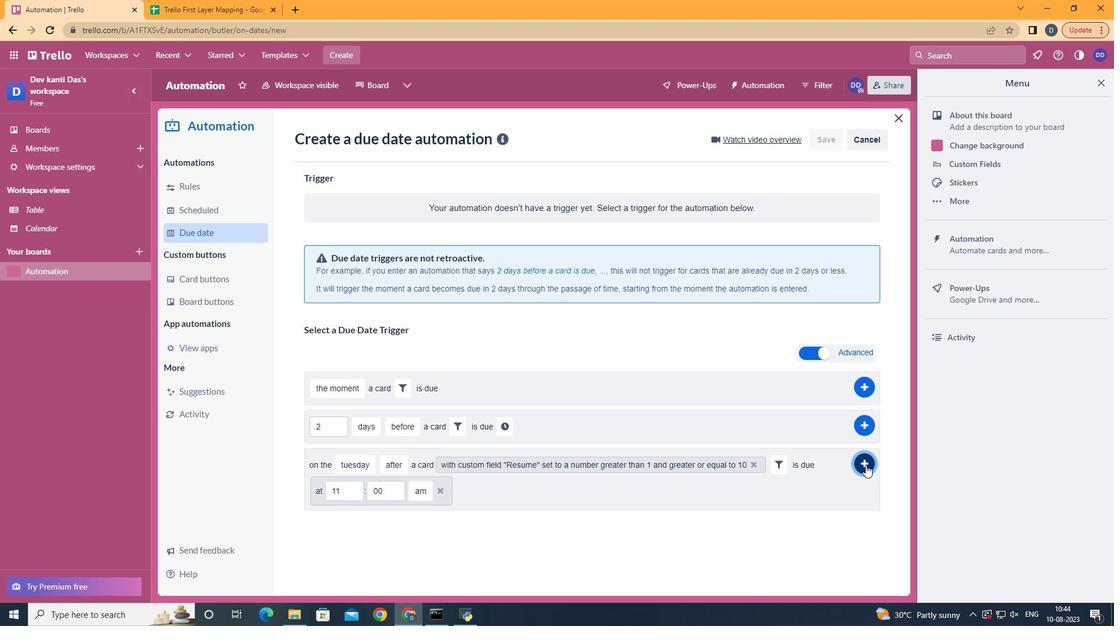 
Action: Mouse pressed left at (871, 470)
Screenshot: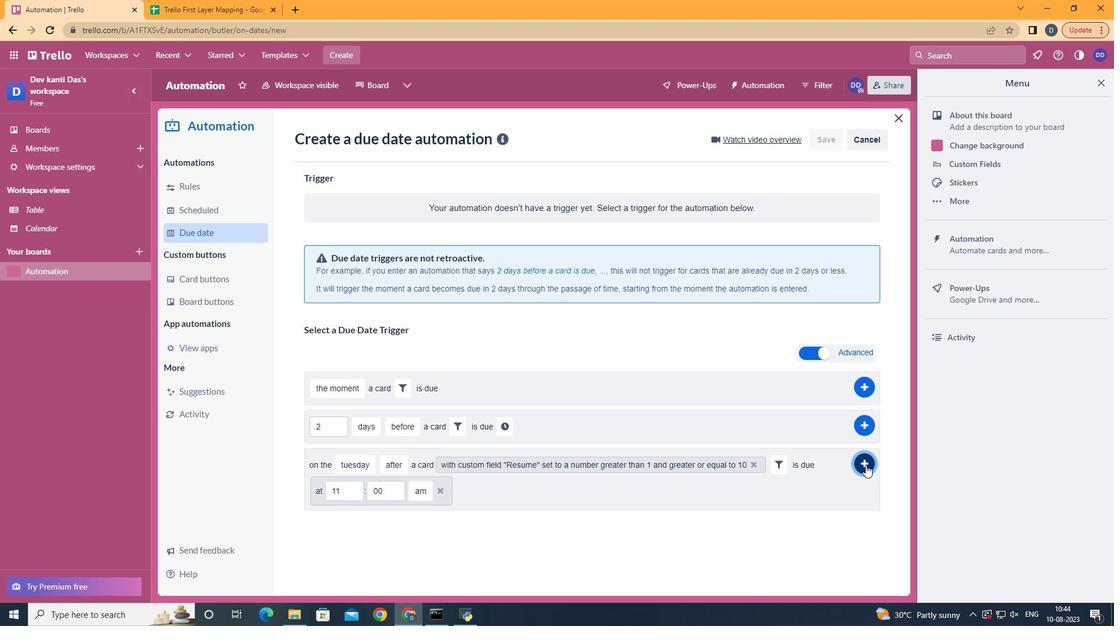 
Action: Mouse moved to (722, 299)
Screenshot: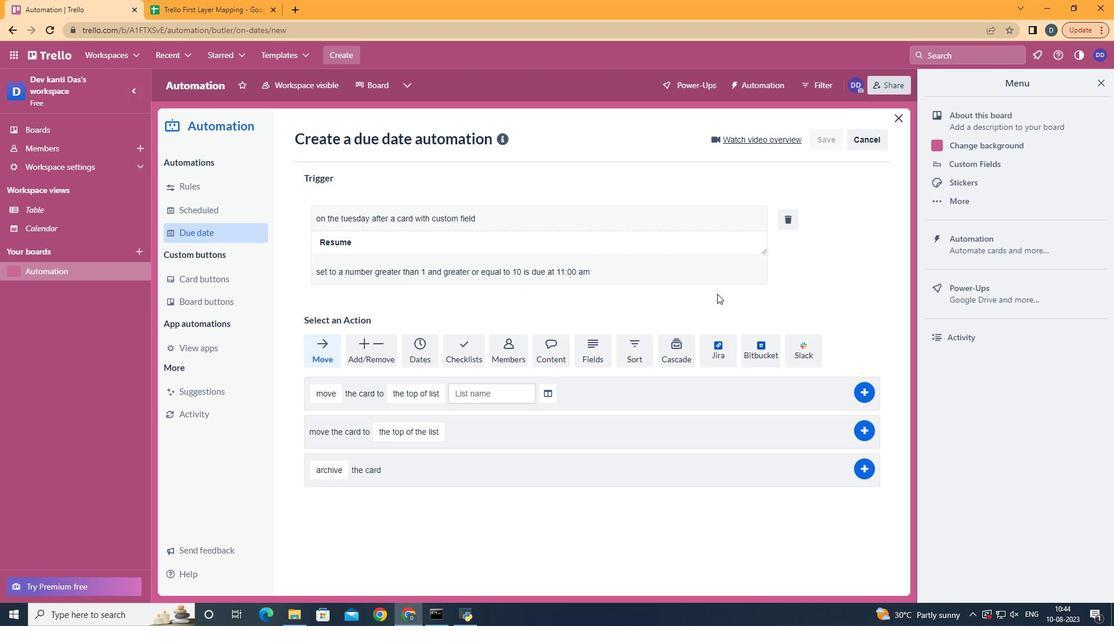 
